 Task: Use the formula "IMSECH" in spreadsheet "Project portfolio".
Action: Mouse moved to (60, 241)
Screenshot: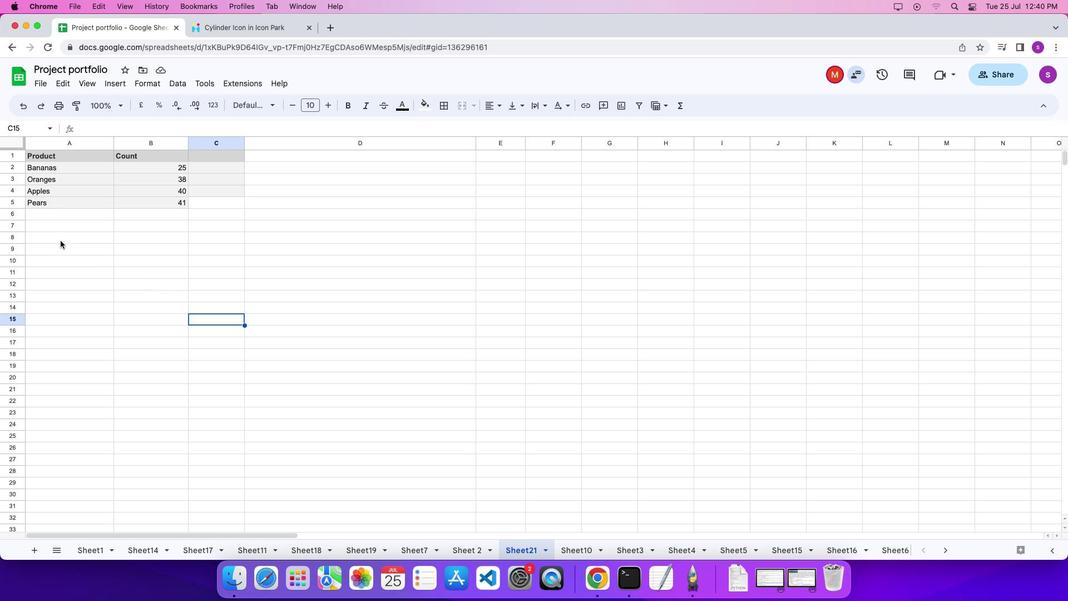 
Action: Mouse pressed left at (60, 241)
Screenshot: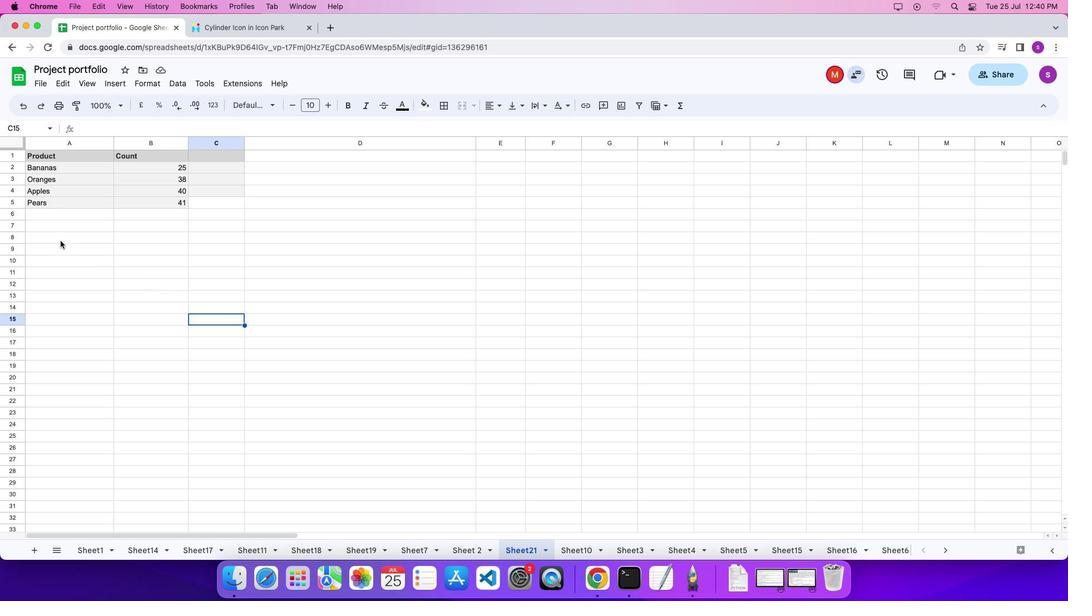 
Action: Mouse pressed left at (60, 241)
Screenshot: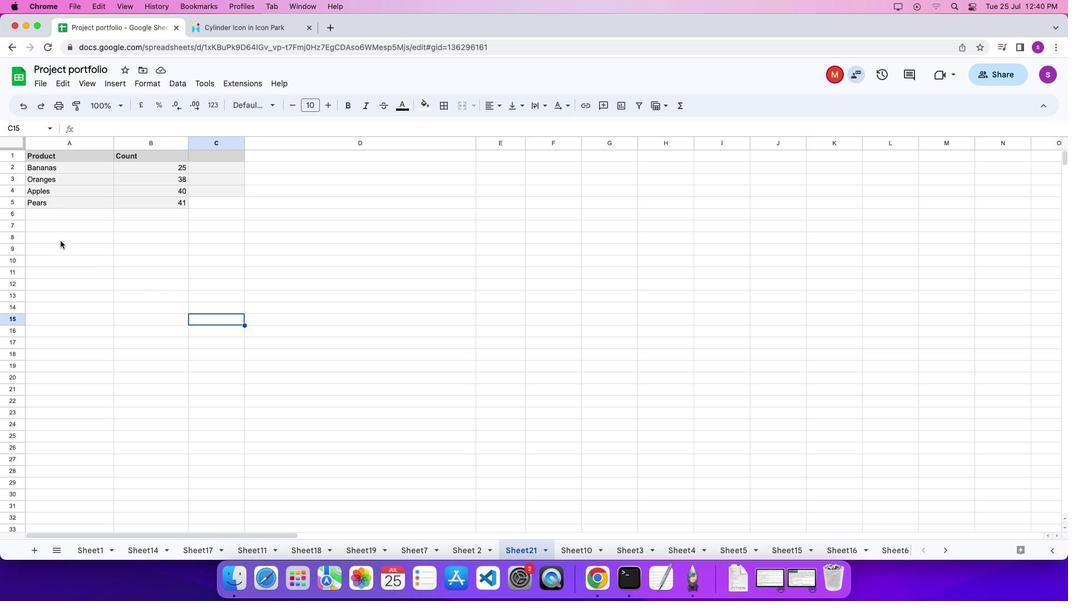 
Action: Mouse moved to (60, 241)
Screenshot: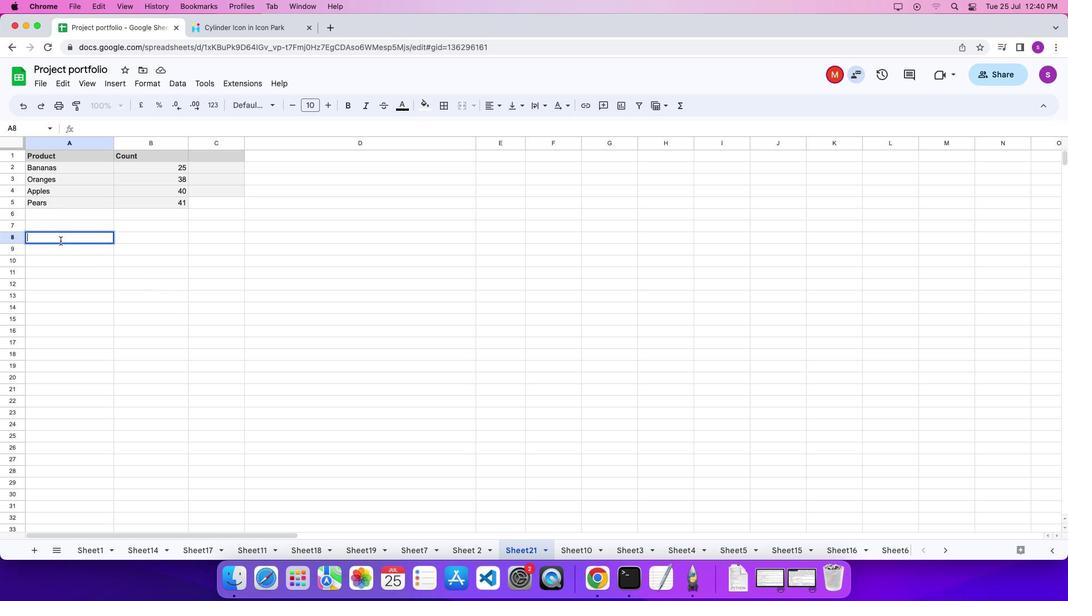 
Action: Key pressed '='
Screenshot: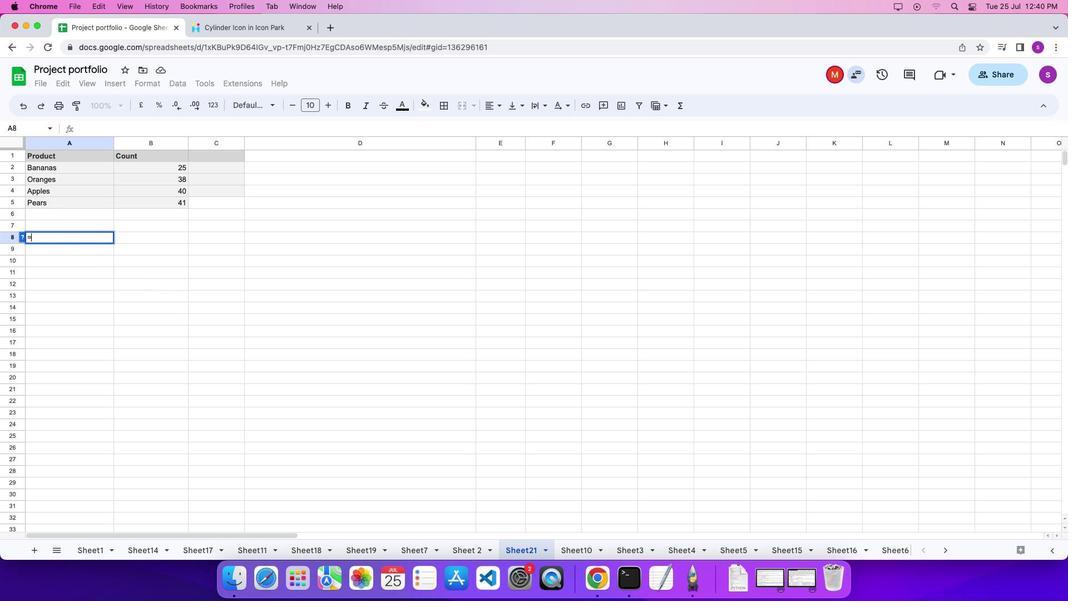 
Action: Mouse moved to (684, 106)
Screenshot: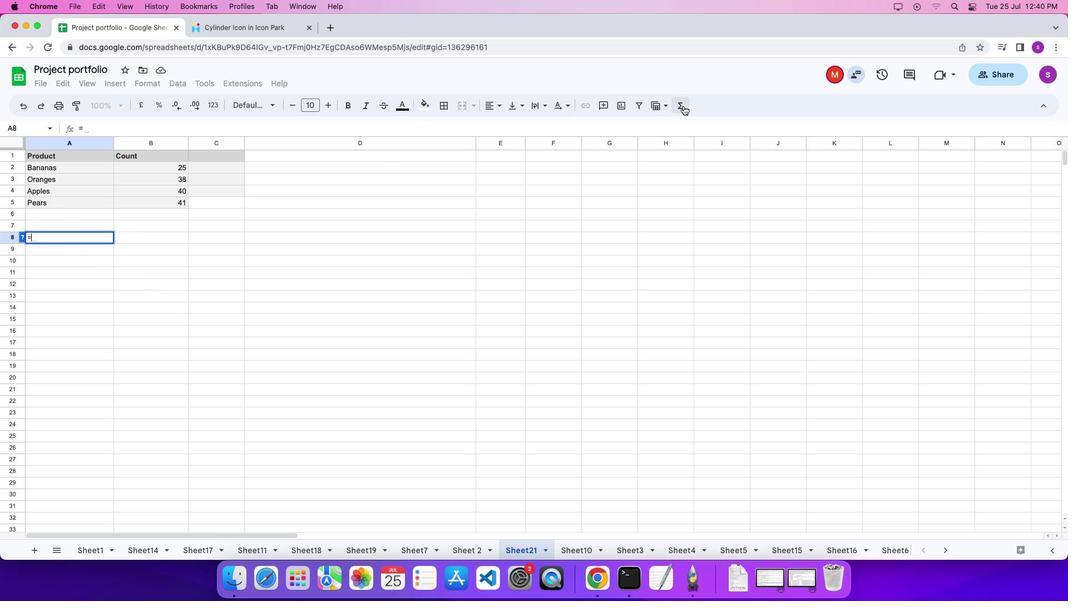 
Action: Mouse pressed left at (684, 106)
Screenshot: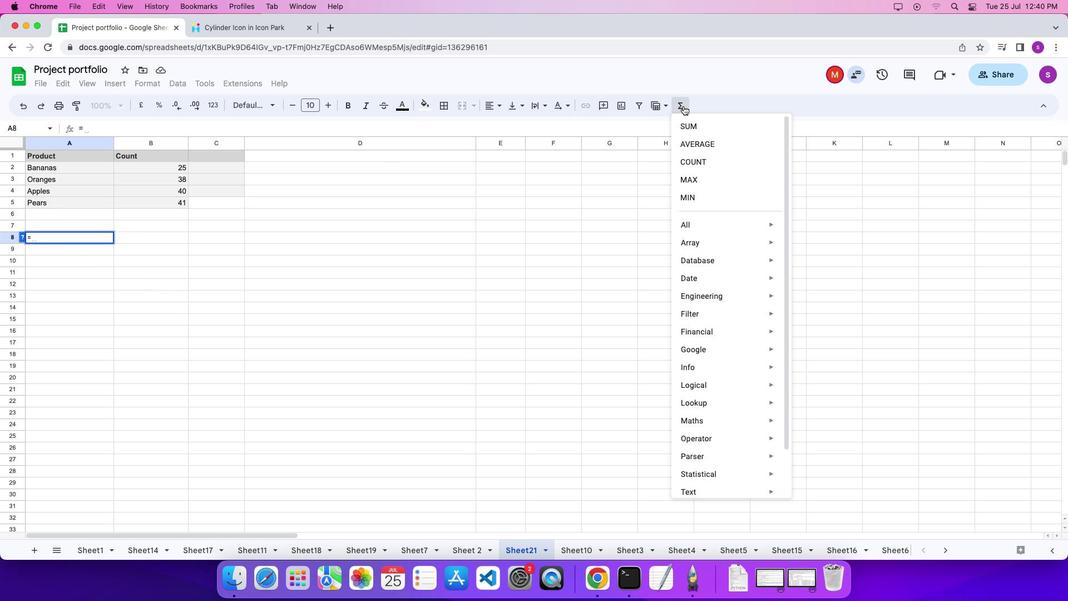 
Action: Mouse moved to (858, 506)
Screenshot: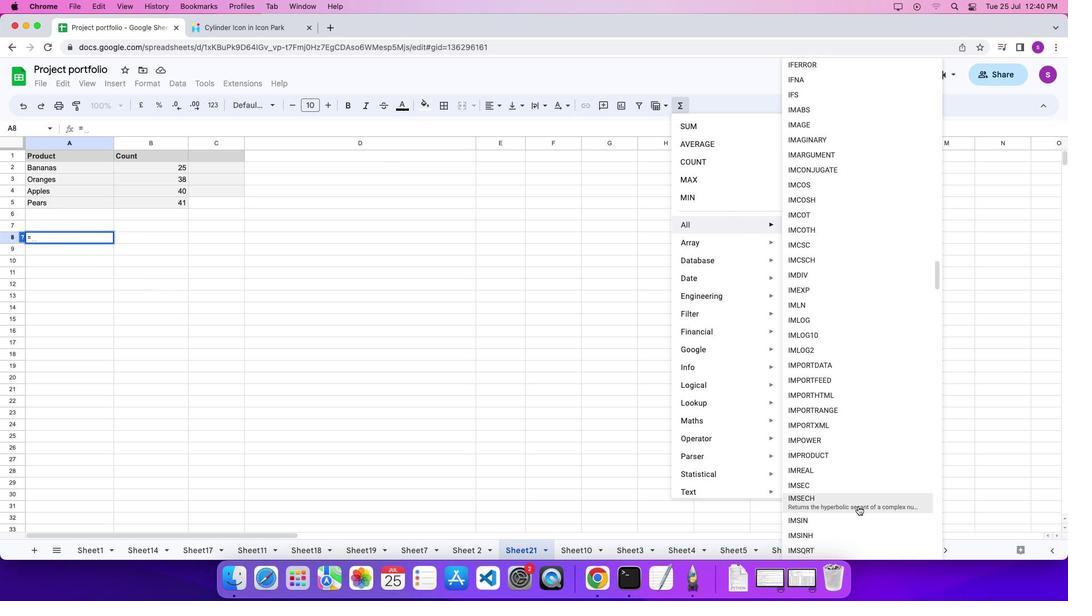 
Action: Mouse pressed left at (858, 506)
Screenshot: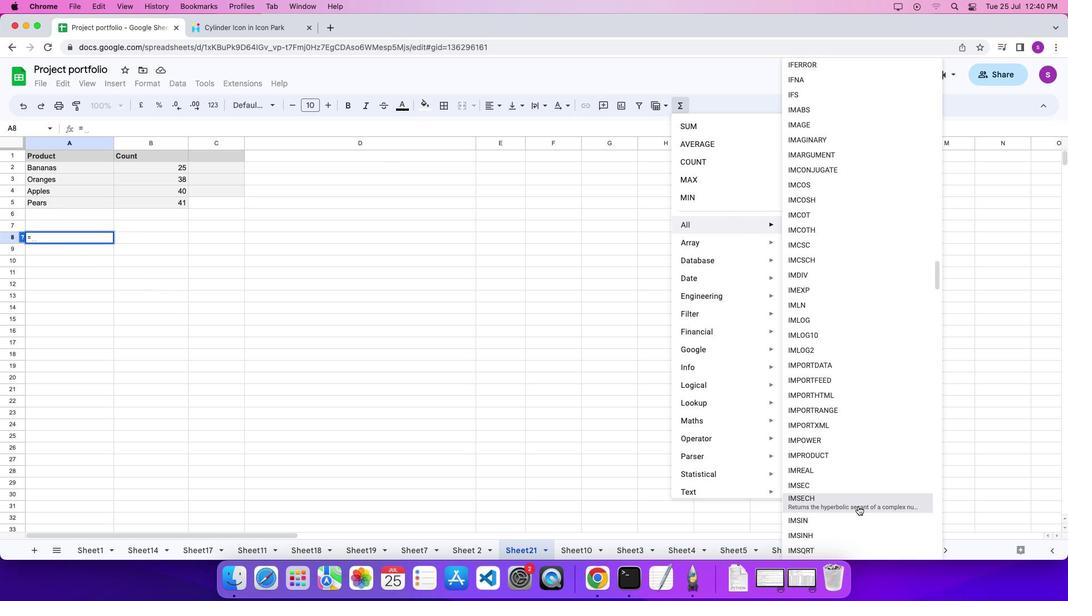 
Action: Mouse moved to (145, 180)
Screenshot: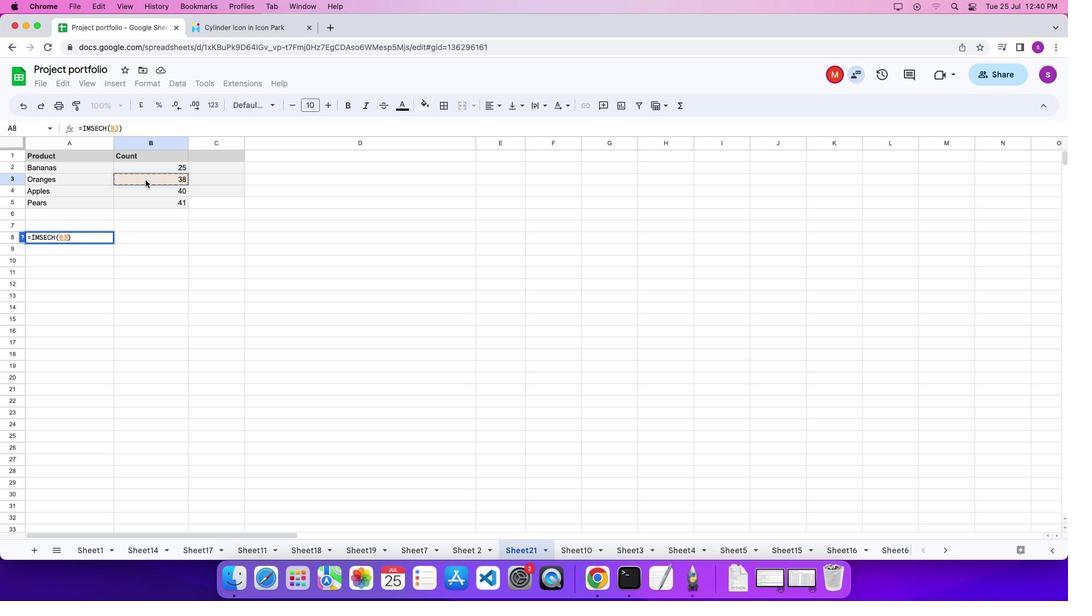 
Action: Mouse pressed left at (145, 180)
Screenshot: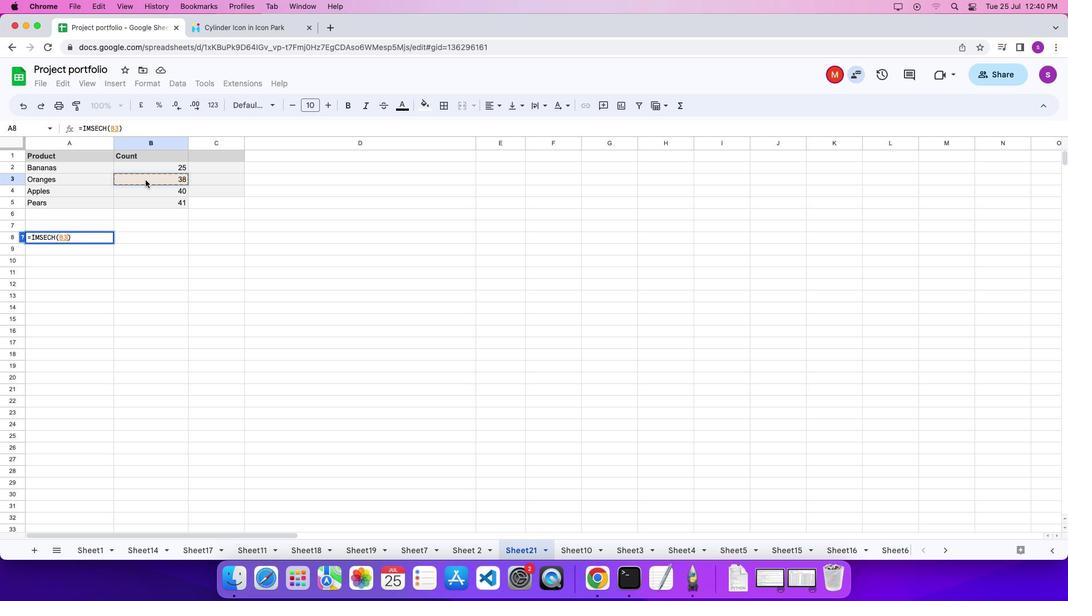 
Action: Mouse moved to (154, 182)
Screenshot: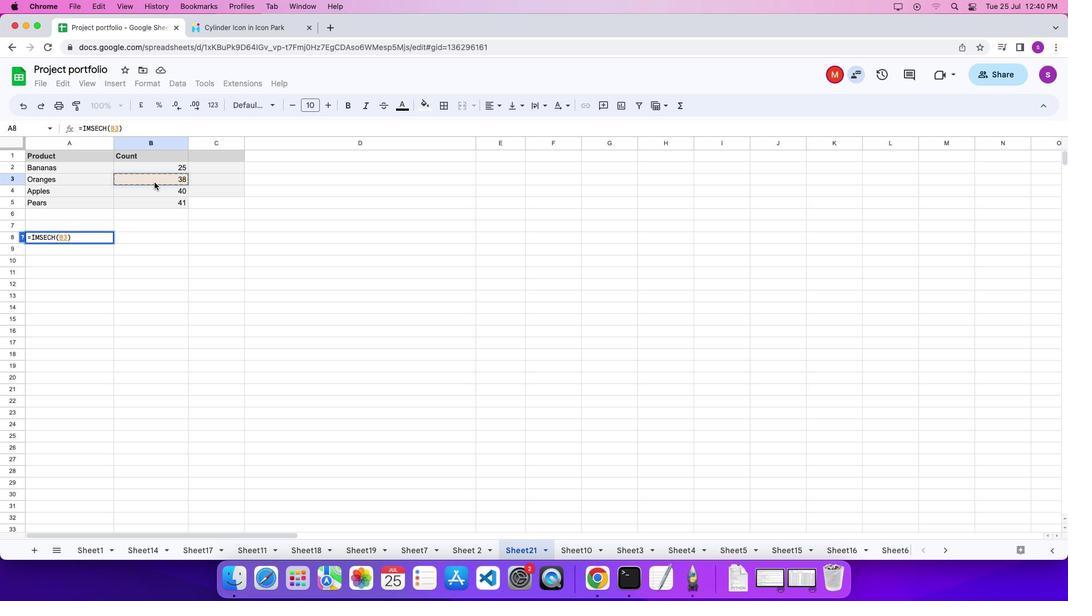 
Action: Key pressed '\x03'
Screenshot: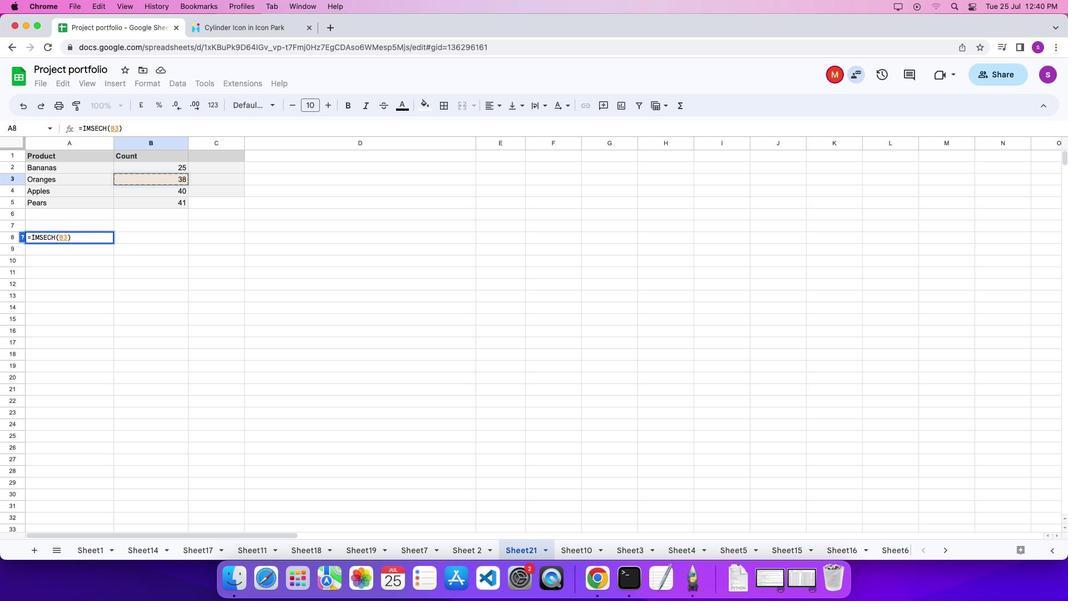 
